 Task: Write a Python program to check if a number is a narcissistic number.
Action: Mouse moved to (246, 143)
Screenshot: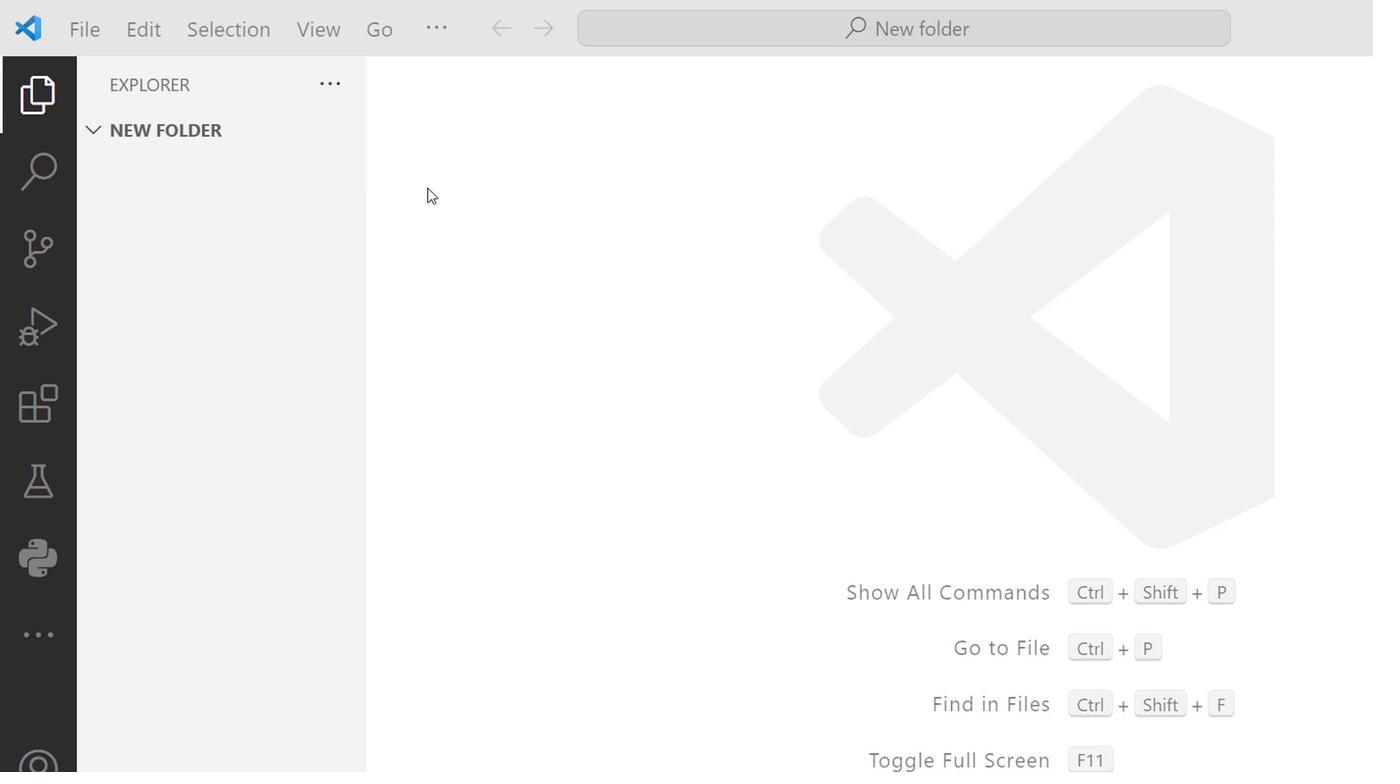 
Action: Mouse pressed left at (246, 143)
Screenshot: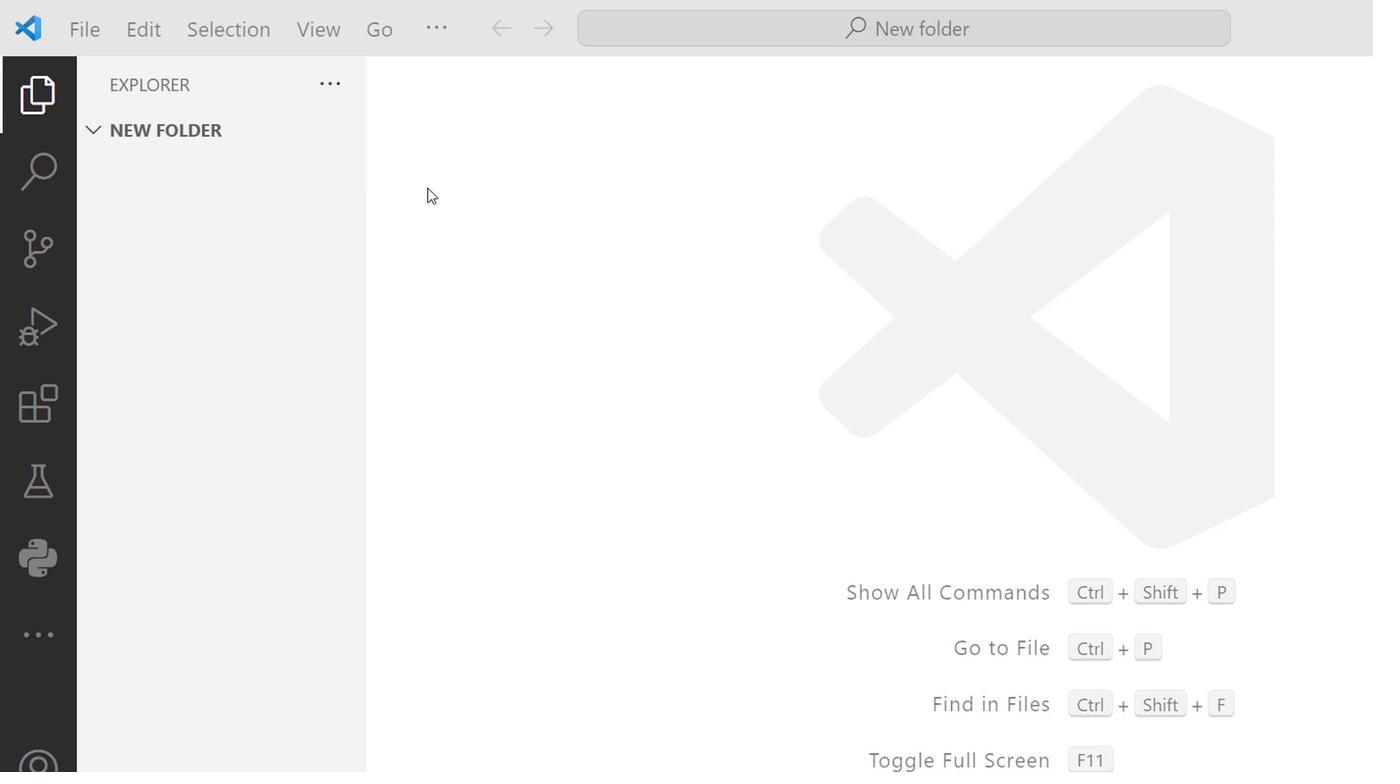
Action: Mouse moved to (172, 103)
Screenshot: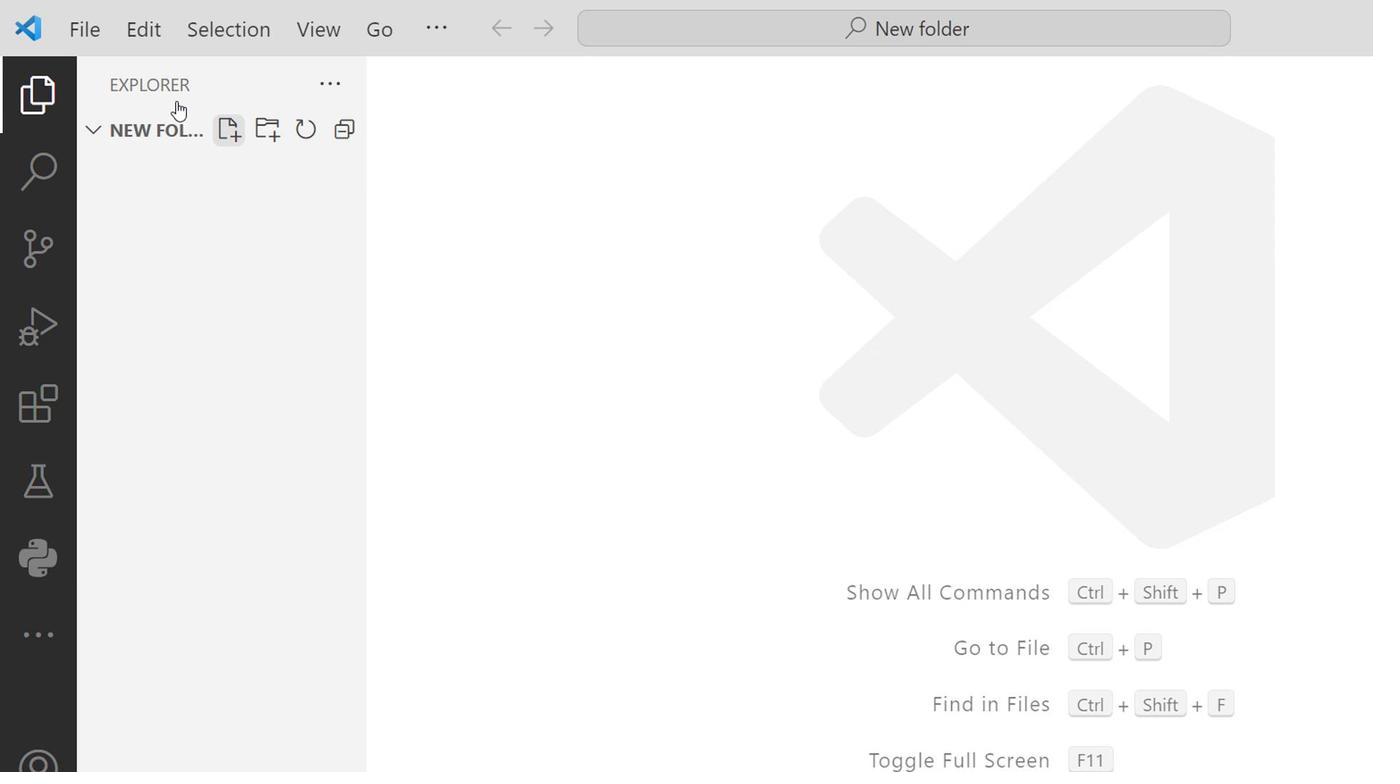 
Action: Mouse pressed left at (172, 103)
Screenshot: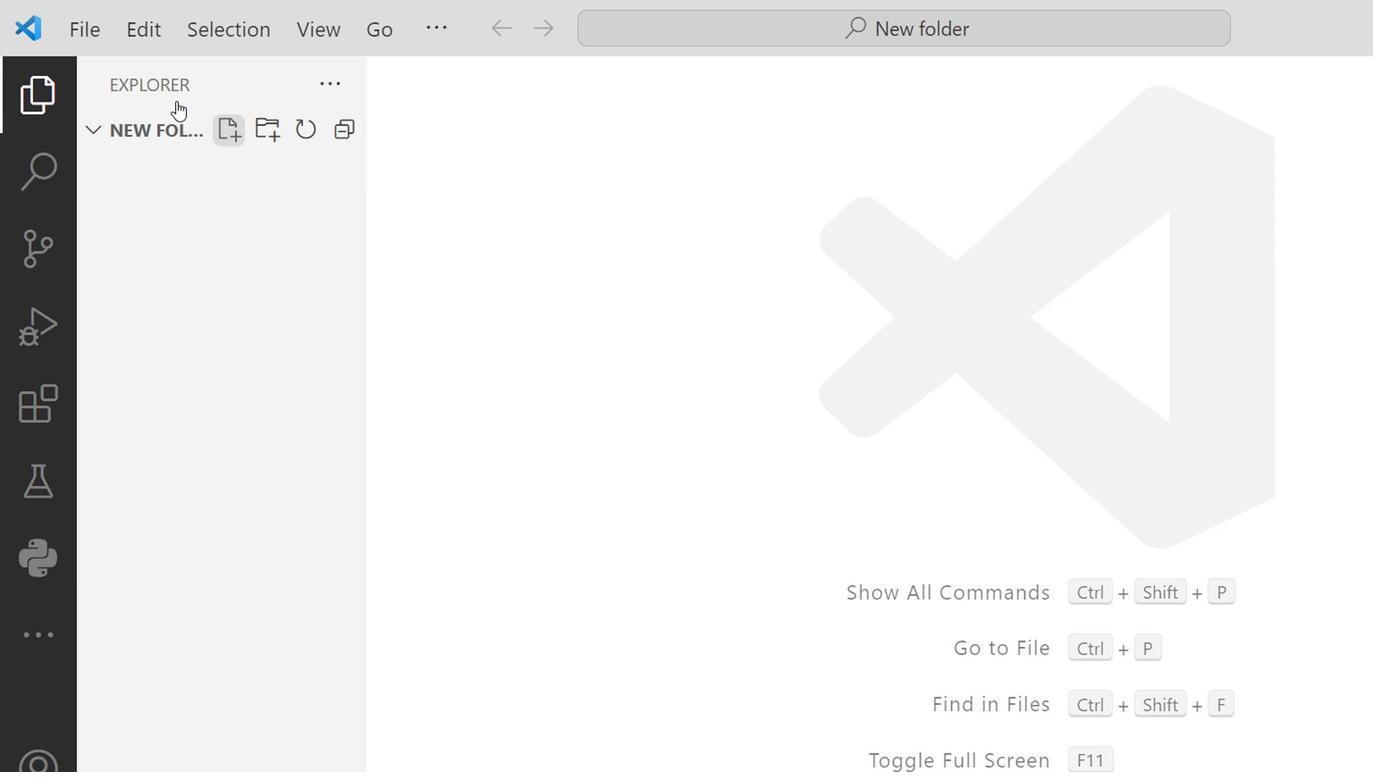 
Action: Key pressed nar.py<Key.enter>def<Key.space>is<Key.shift_r>_nar<Key.shift_r><Key.shift_r><Key.shift_r>(number<Key.right><Key.shift_r>:<Key.enter>num<Key.shift_r>_str<Key.space>=<Key.space>str<Key.shift_r>(number<Key.right><Key.enter>num<Key.shift_r>_digits<Key.space>=<Key.space>len<Key.shift_r>(num<Key.shift_r>_str<Key.right><Key.enter>total<Key.space>=<Key.space>0<Key.enter><Key.enter>for<Key.space>digit<Key.shift_r>_char<Key.space>in<Key.space>num<Key.shift_r>_str<Key.shift_r>:<Key.enter>digit<Key.space>=<Key.space>int<Key.shift_r><Key.shift_r><Key.shift_r><Key.shift_r><Key.shift_r><Key.shift_r><Key.shift_r>(digit<Key.shift_r>_char<Key.right><Key.enter>total<Key.space><Key.shift_r>+=<Key.space>digit<Key.space><Key.shift_r>**<Key.space>num<Key.shift_r><Key.shift_r>_digits<Key.enter><Key.enter><Key.enter><Key.backspace>return<Key.space>total<Key.space>==<Key.space>number<Key.enter><Key.enter><Key.enter><Key.shift_r>#<Key.space>usage<Key.enter>num<Key.space>=<Key.space>9474<Key.space><Key.enter><Key.enter>if<Key.space>is<Key.shift_r>_nar<Key.shift_r><Key.shift_r><Key.shift_r><Key.shift_r><Key.shift_r><Key.shift_r><Key.shift_r><Key.shift_r><Key.shift_r><Key.shift_r><Key.shift_r><Key.shift_r><Key.shift_r><Key.shift_r>(num<Key.right><Key.shift_r>:<Key.enter>print<Key.shift_r>(f<Key.shift_r>"<Key.shift_r><Key.shift_r><Key.shift_r><Key.shift_r><Key.shift_r><Key.shift_r><Key.shift_r><Key.shift_r><Key.shift_r><Key.shift_r><Key.shift_r>{num<Key.right><Key.space>is<Key.space>a<Key.space>narcissistic<Key.space>nun<Key.backspace>mber.<Key.right><Key.right><Key.enter><Key.backspace>w<Key.backspace>else<Key.shift_r>:<Key.enter>print<Key.shift_r>(f<Key.shift_r>{<Key.backspace><Key.shift_r>"<Key.shift_r>{num<Key.right><Key.space>is<Key.space>not<Key.space>a<Key.space>narcissistic<Key.space>number<Key.right><Key.right>.<Key.right><Key.backspace><Key.enter><Key.backspace><Key.backspace><Key.enter><Key.enter><<192>>python<Key.space>nar.py<Key.enter>
Screenshot: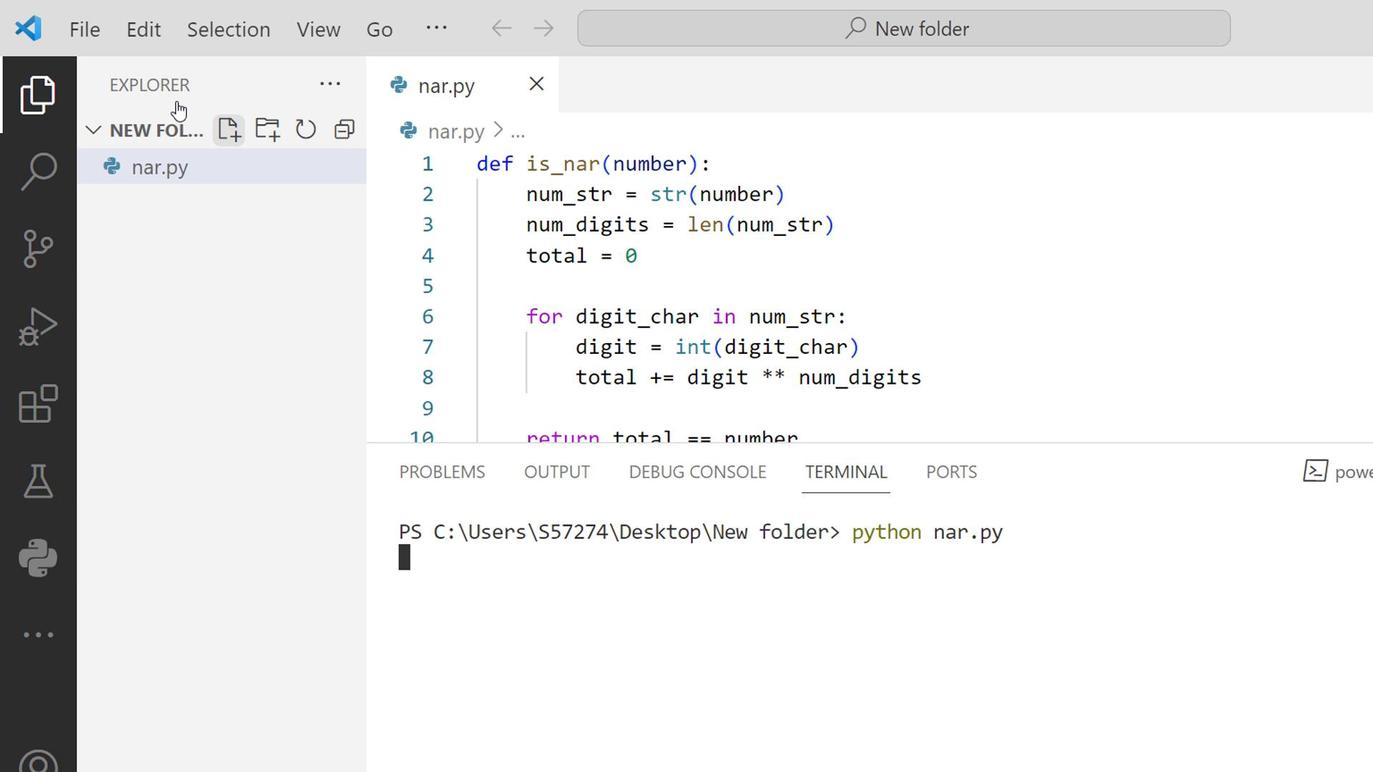 
